 Task: Set the HDMI/SPDIF audio passthrough to "Disabled".
Action: Mouse moved to (127, 12)
Screenshot: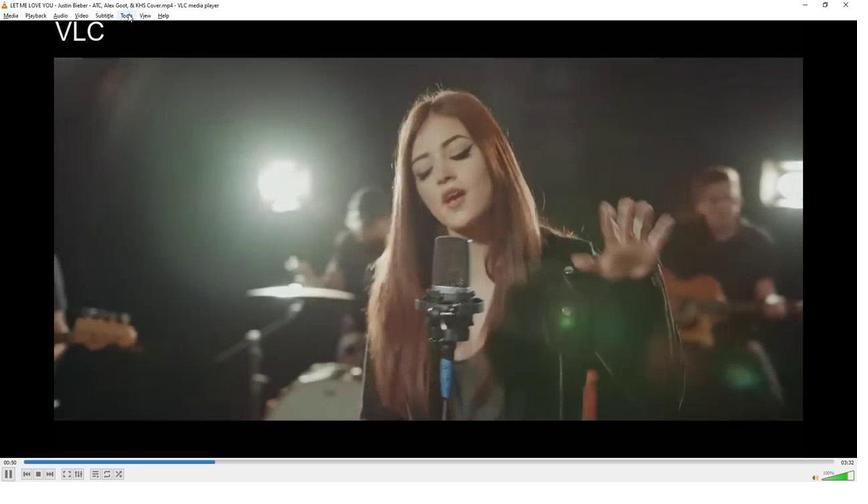 
Action: Mouse pressed left at (127, 12)
Screenshot: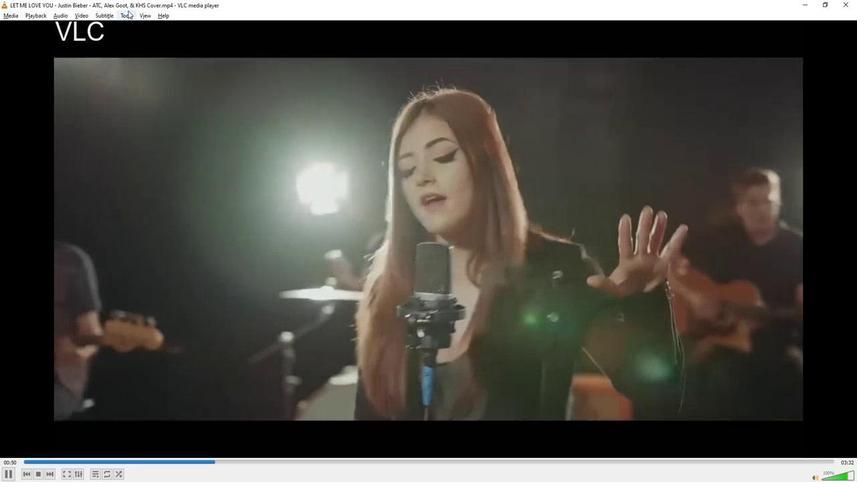 
Action: Mouse moved to (149, 123)
Screenshot: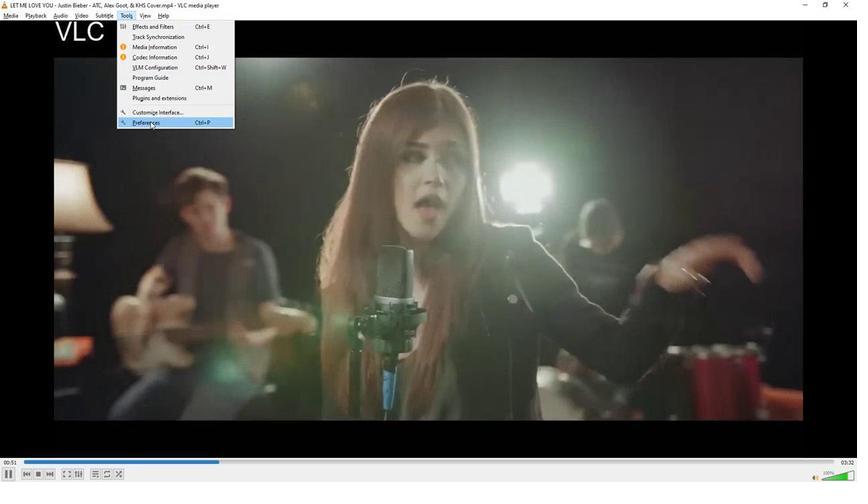 
Action: Mouse pressed left at (149, 123)
Screenshot: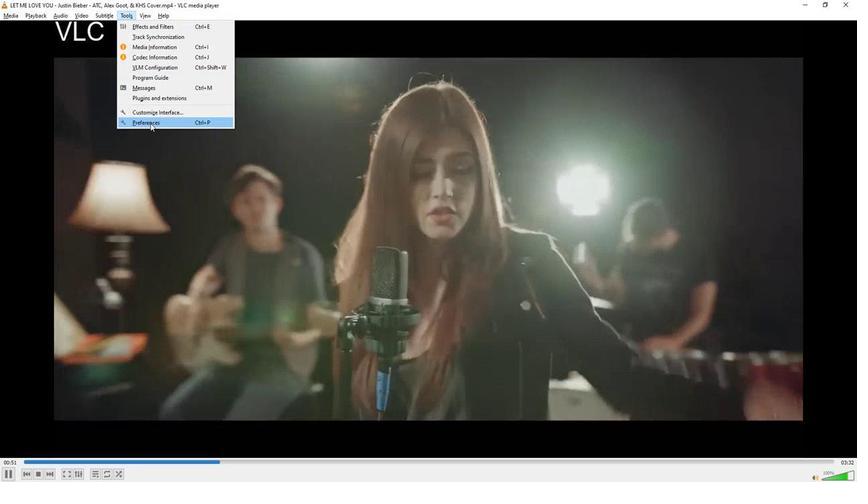 
Action: Mouse moved to (348, 89)
Screenshot: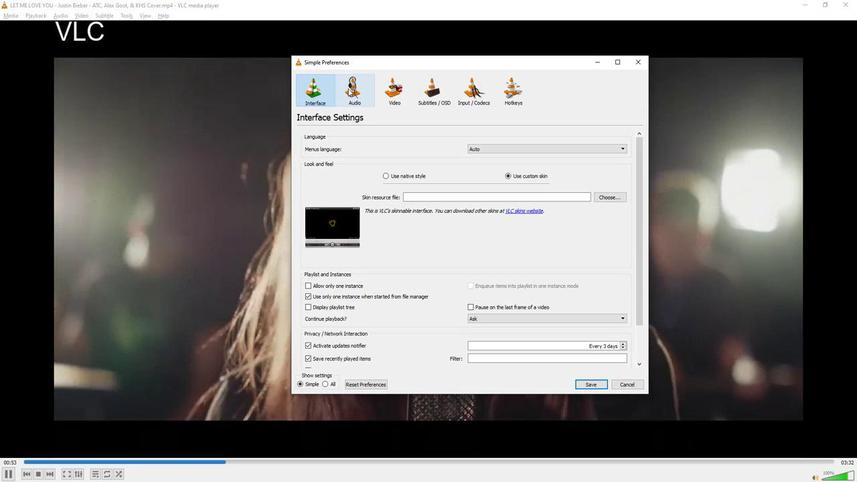 
Action: Mouse pressed left at (348, 89)
Screenshot: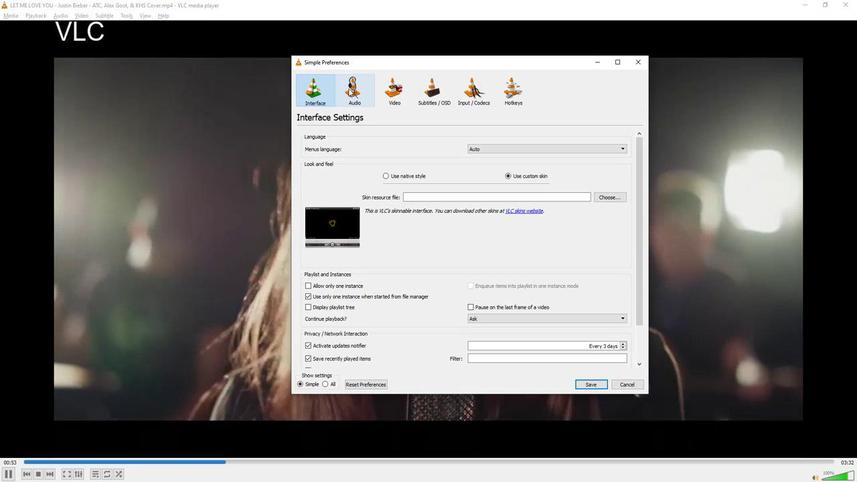 
Action: Mouse moved to (479, 193)
Screenshot: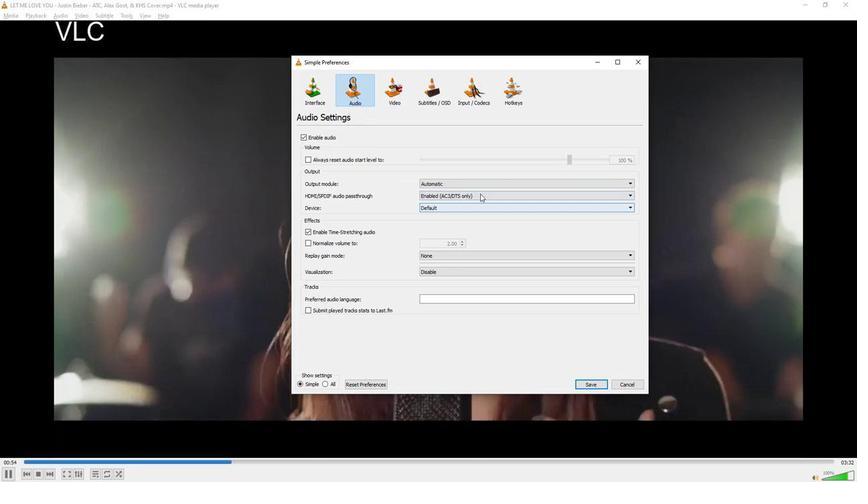 
Action: Mouse pressed left at (479, 193)
Screenshot: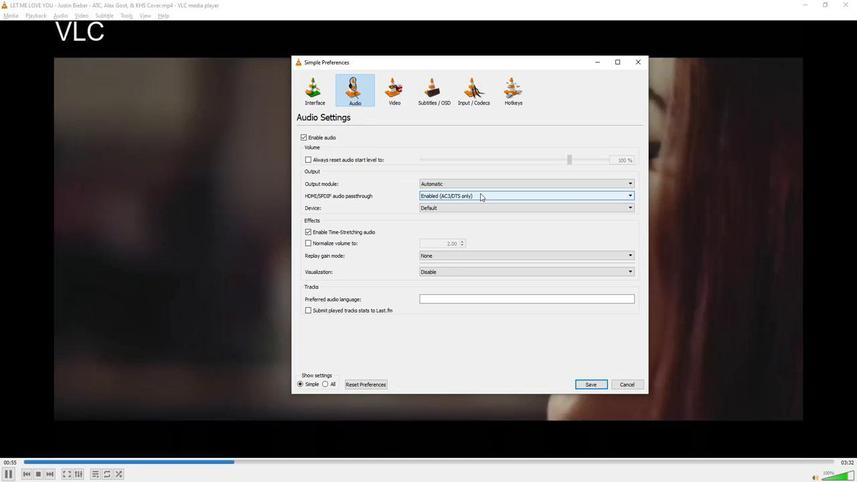 
Action: Mouse moved to (449, 204)
Screenshot: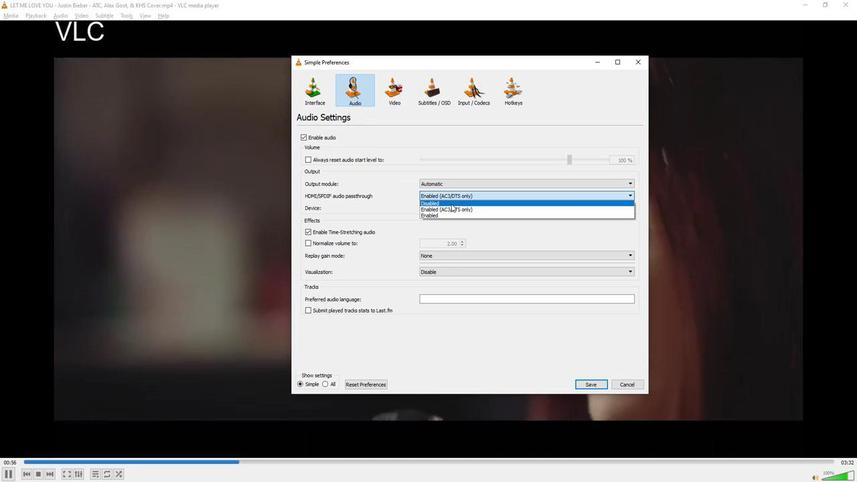 
Action: Mouse pressed left at (449, 204)
Screenshot: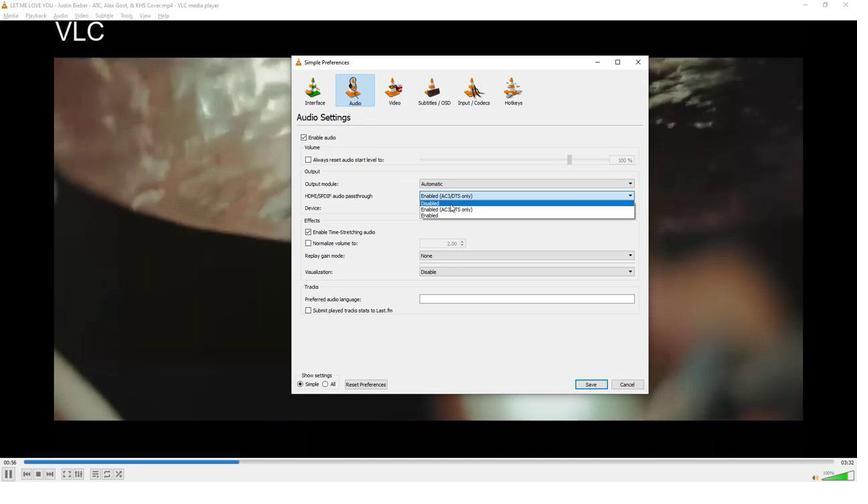 
Action: Mouse moved to (488, 239)
Screenshot: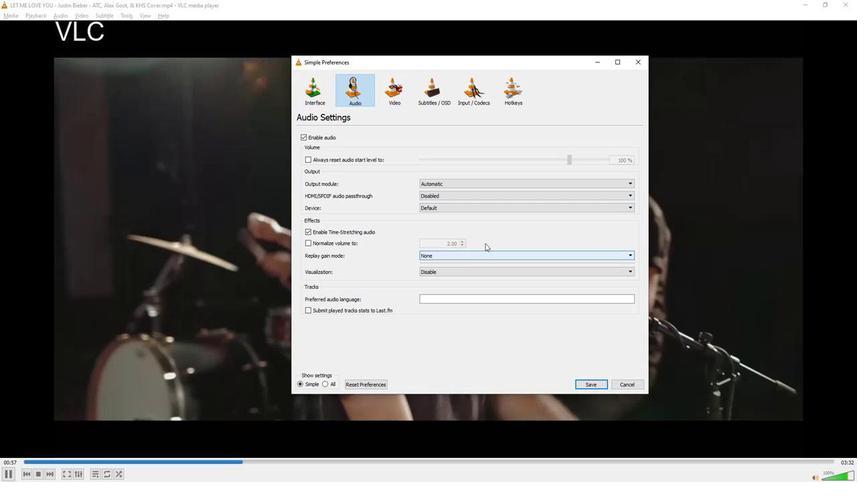 
